 Task: Turn off notify network.
Action: Mouse moved to (706, 95)
Screenshot: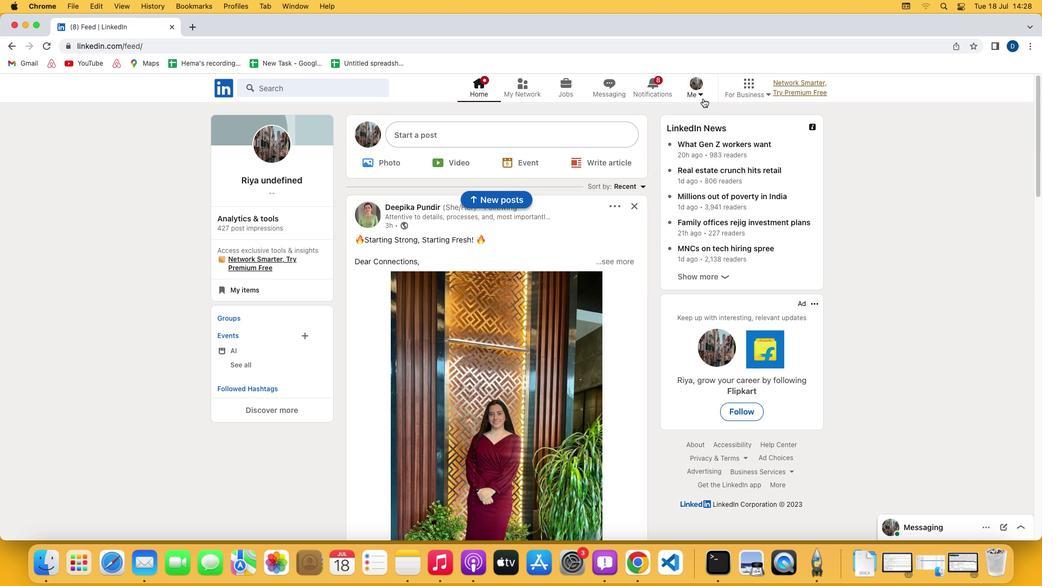 
Action: Mouse pressed left at (706, 95)
Screenshot: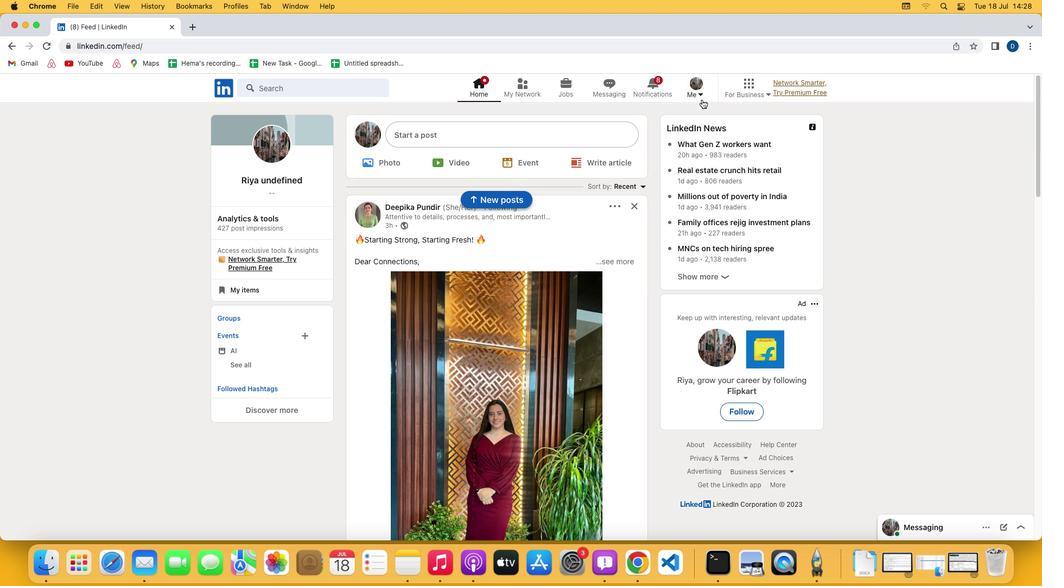 
Action: Mouse moved to (701, 93)
Screenshot: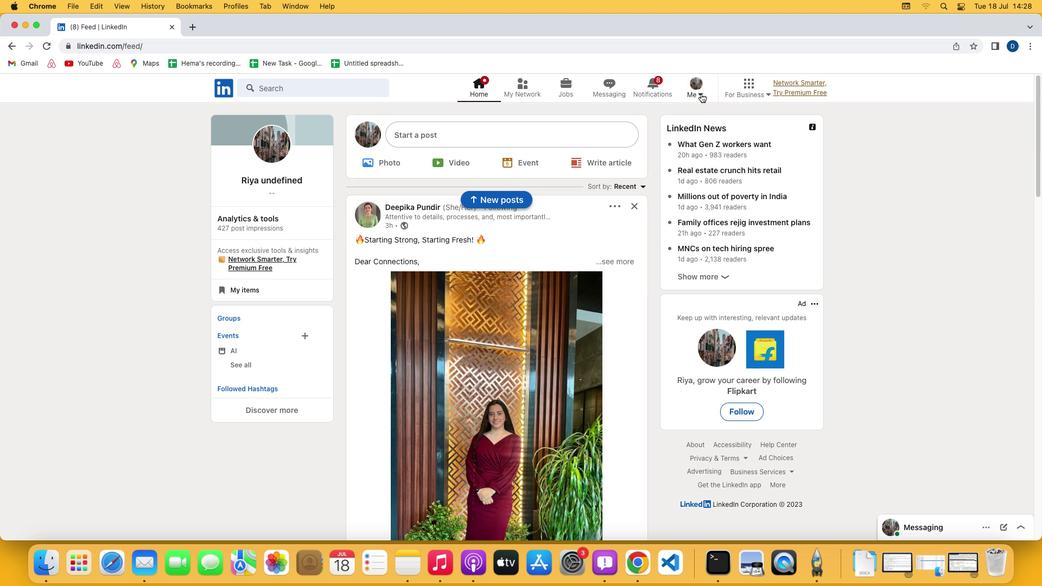 
Action: Mouse pressed left at (701, 93)
Screenshot: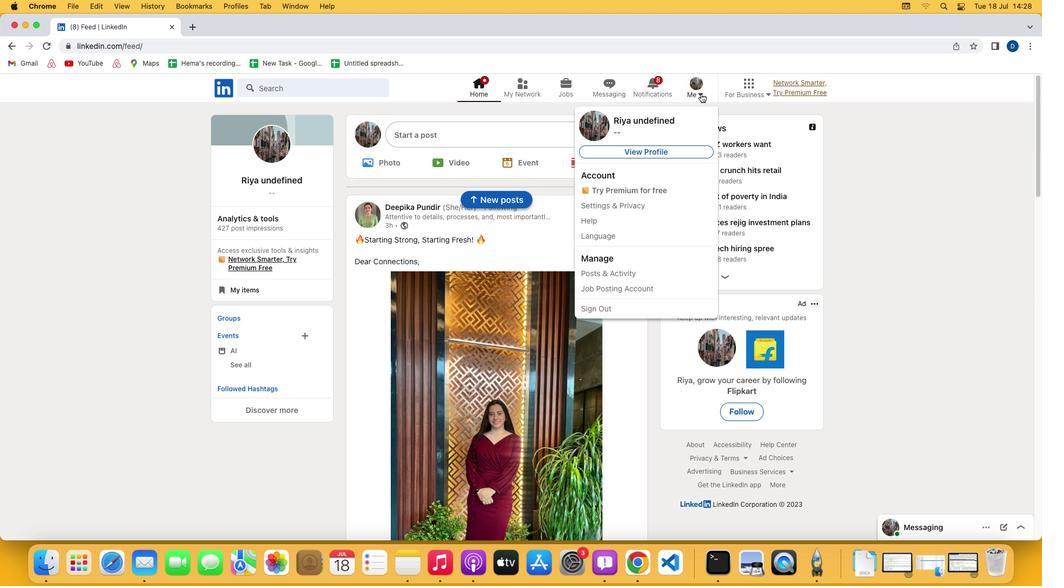 
Action: Mouse moved to (645, 152)
Screenshot: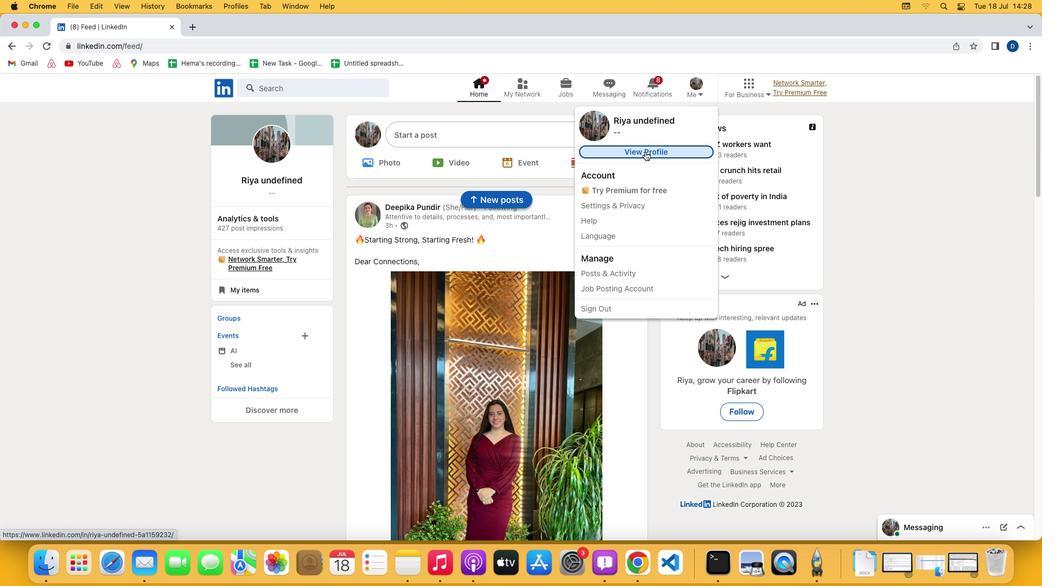 
Action: Mouse pressed left at (645, 152)
Screenshot: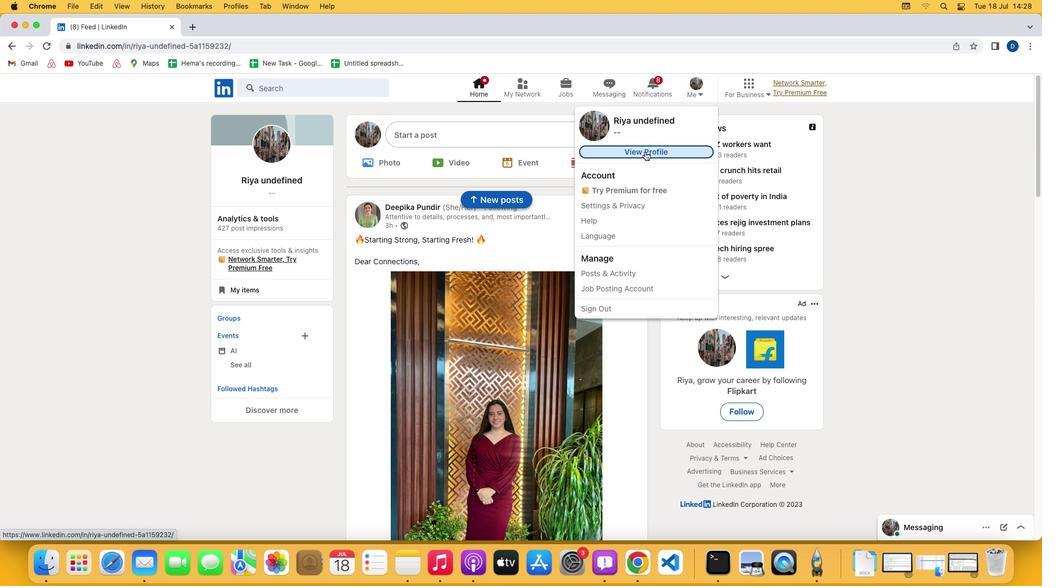 
Action: Mouse moved to (328, 367)
Screenshot: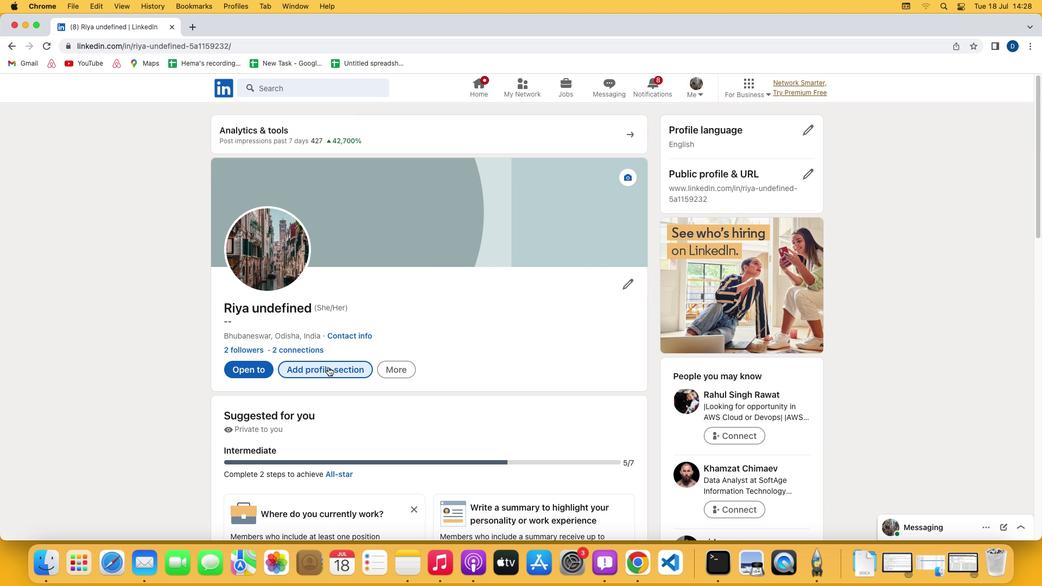 
Action: Mouse pressed left at (328, 367)
Screenshot: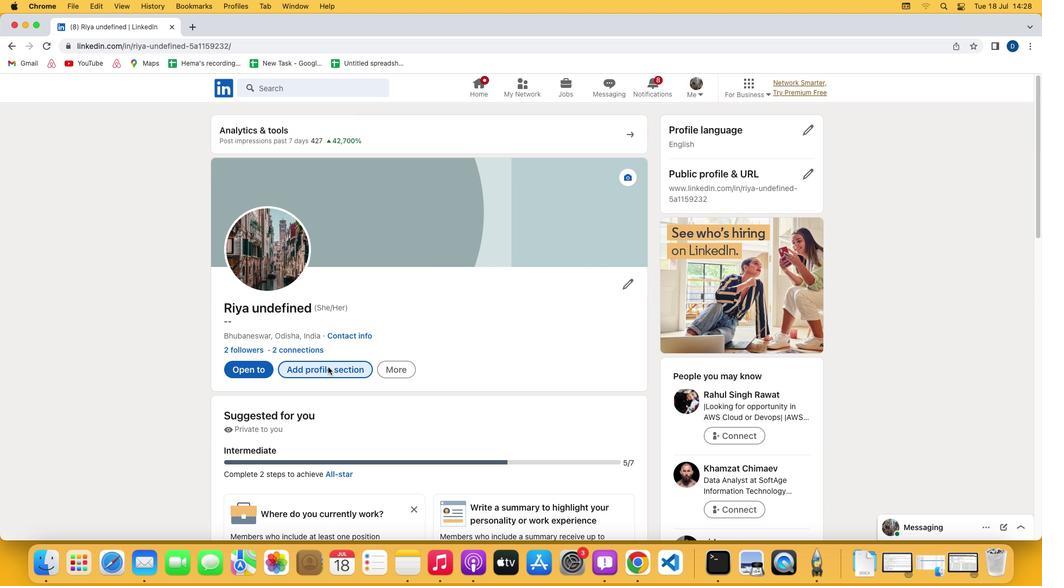 
Action: Mouse moved to (410, 241)
Screenshot: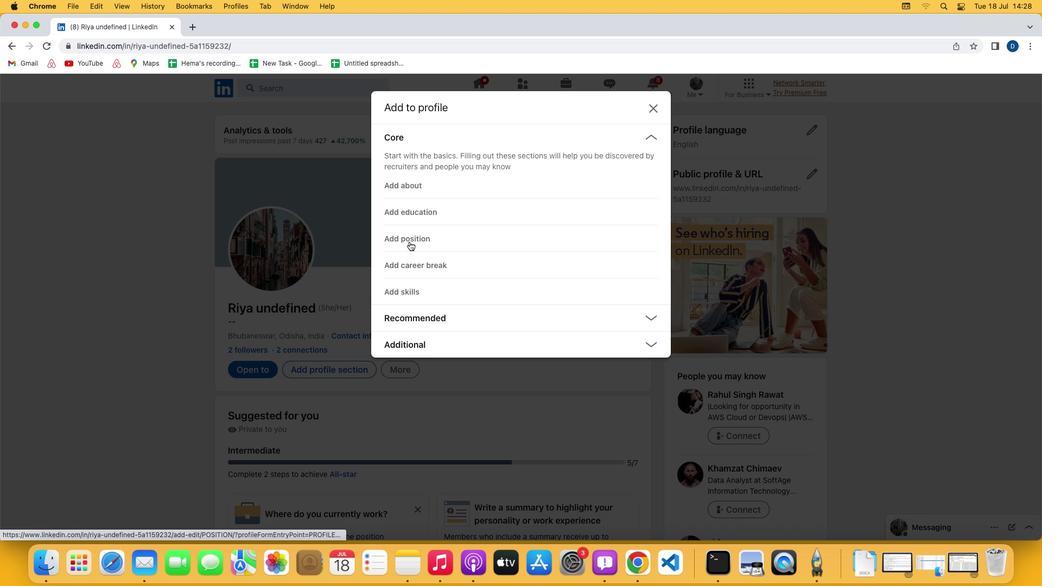 
Action: Mouse pressed left at (410, 241)
Screenshot: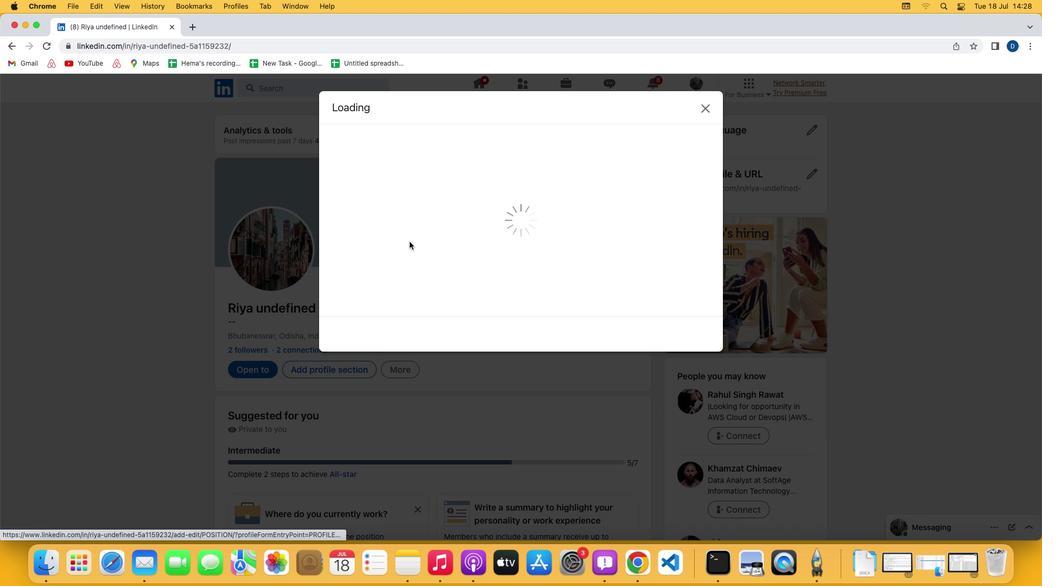 
Action: Mouse moved to (680, 149)
Screenshot: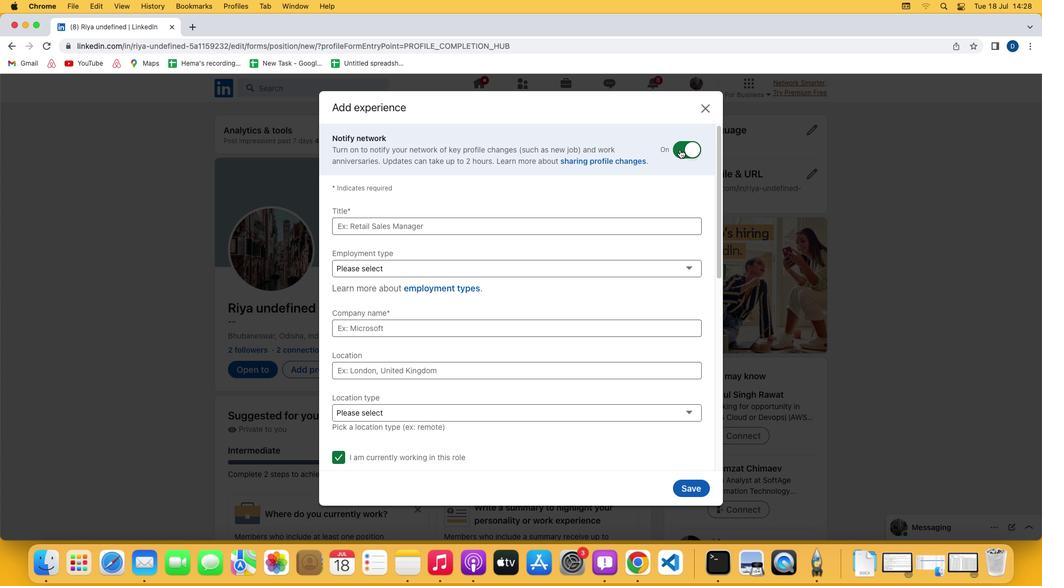 
Action: Mouse pressed left at (680, 149)
Screenshot: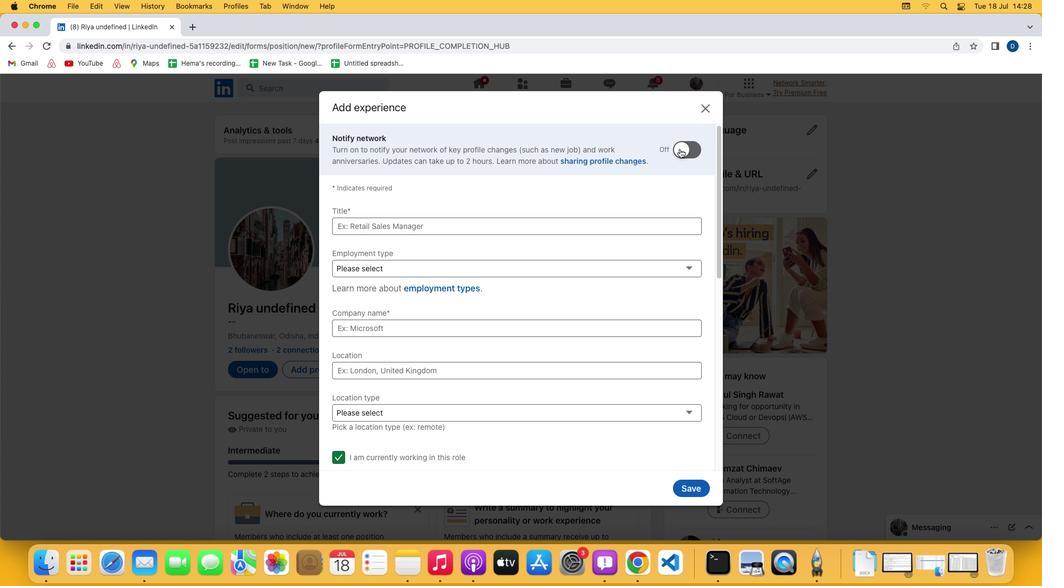 
Action: Mouse moved to (680, 149)
Screenshot: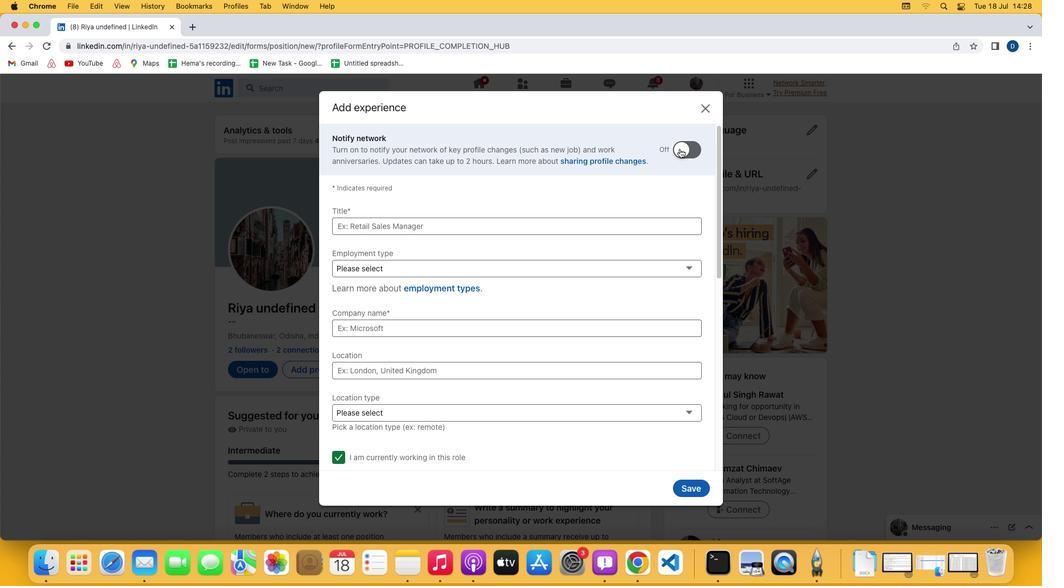 
